 Task: Create a due date automation trigger when advanced on, on the monday of the week before a card is due add dates starting in 1 days at 11:00 AM.
Action: Mouse moved to (1061, 85)
Screenshot: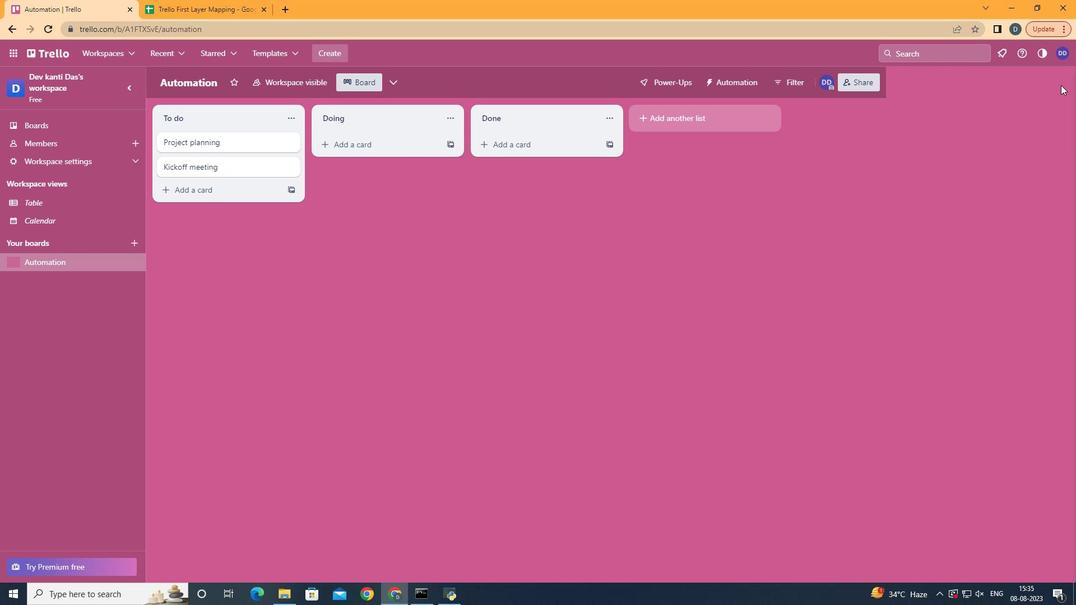 
Action: Mouse pressed left at (1061, 85)
Screenshot: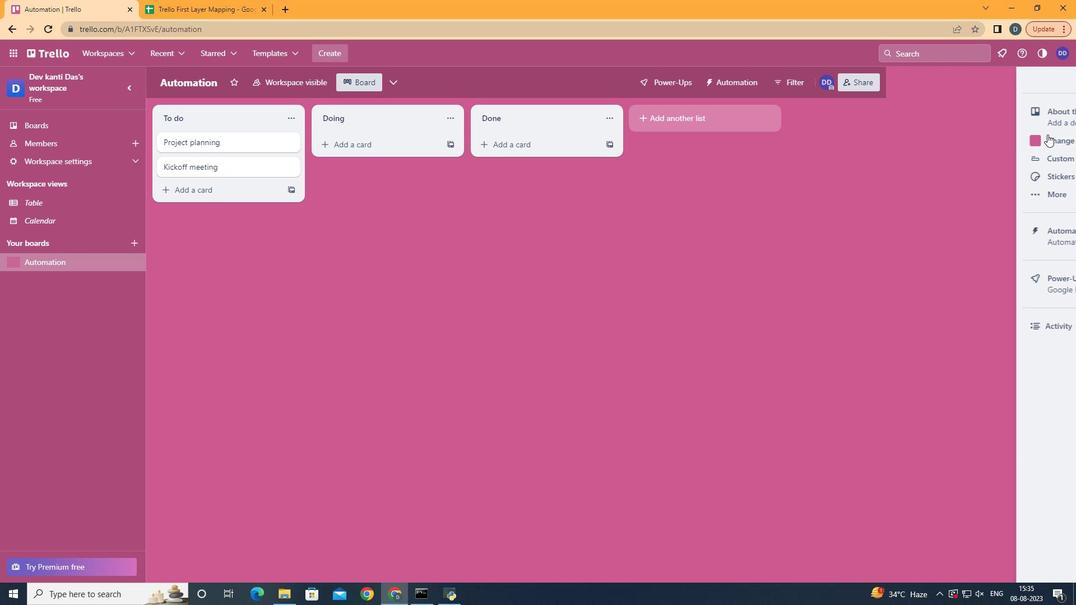 
Action: Mouse moved to (994, 235)
Screenshot: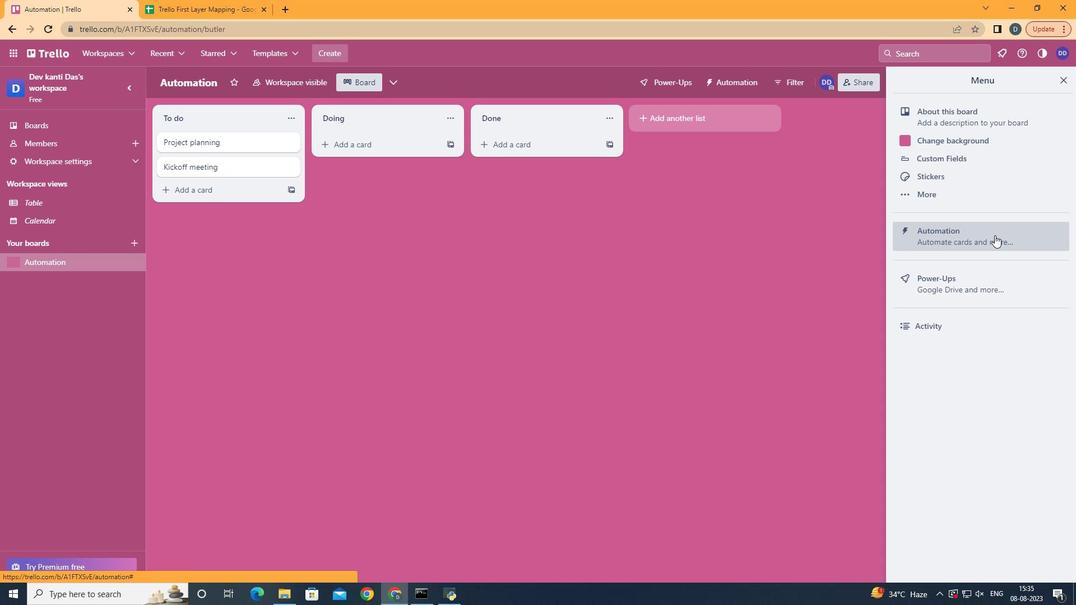 
Action: Mouse pressed left at (994, 235)
Screenshot: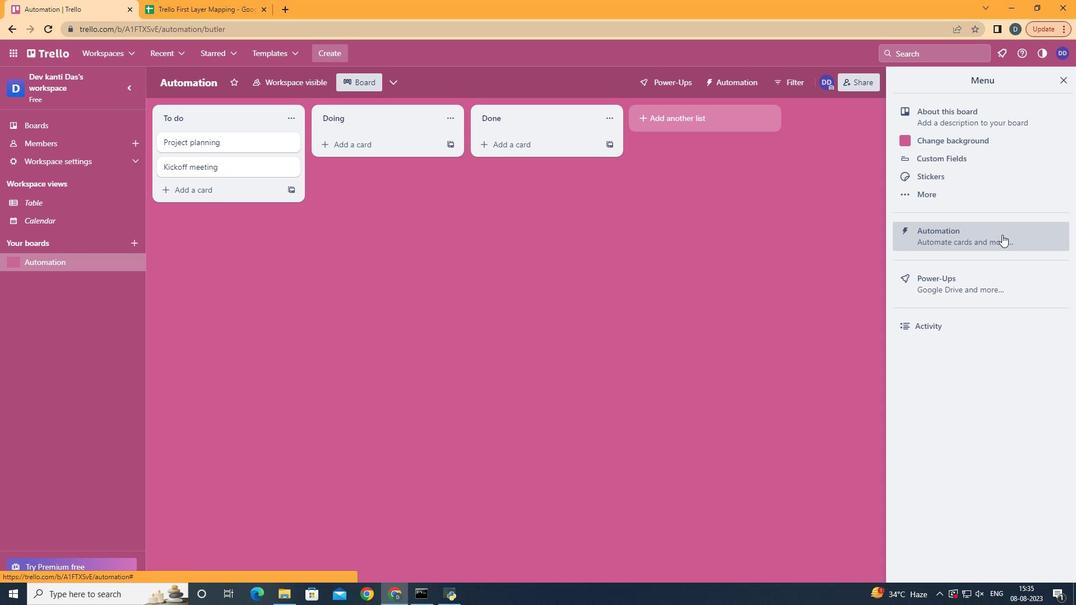 
Action: Mouse moved to (197, 223)
Screenshot: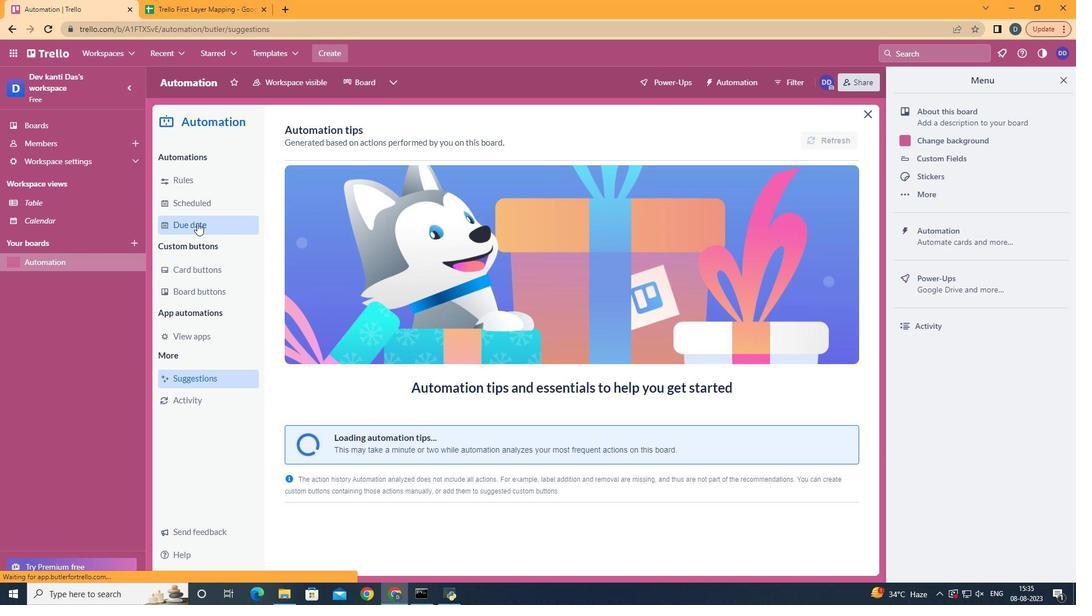 
Action: Mouse pressed left at (197, 223)
Screenshot: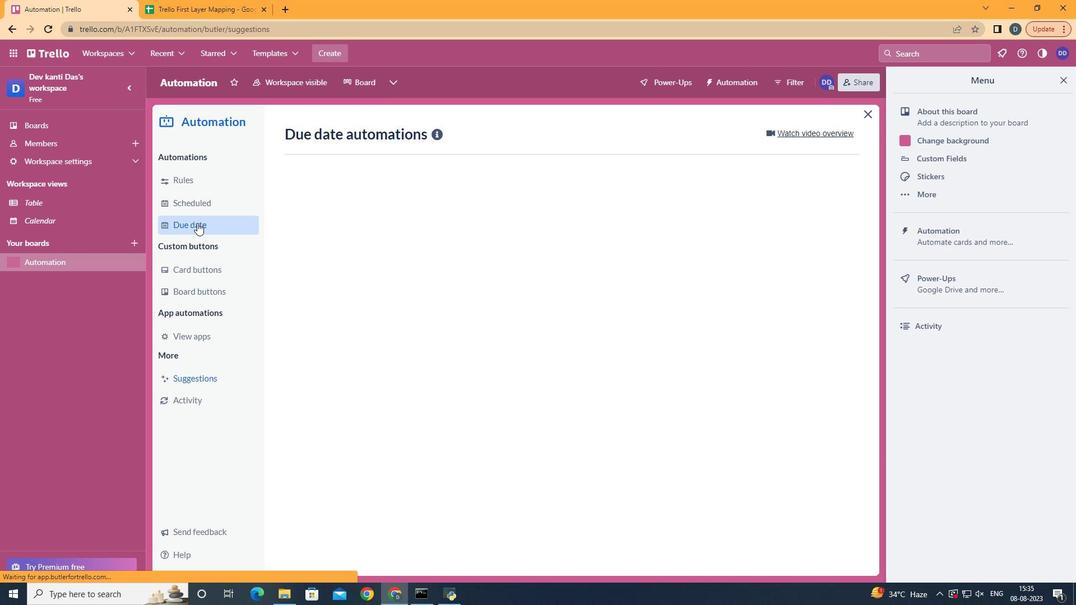 
Action: Mouse moved to (790, 138)
Screenshot: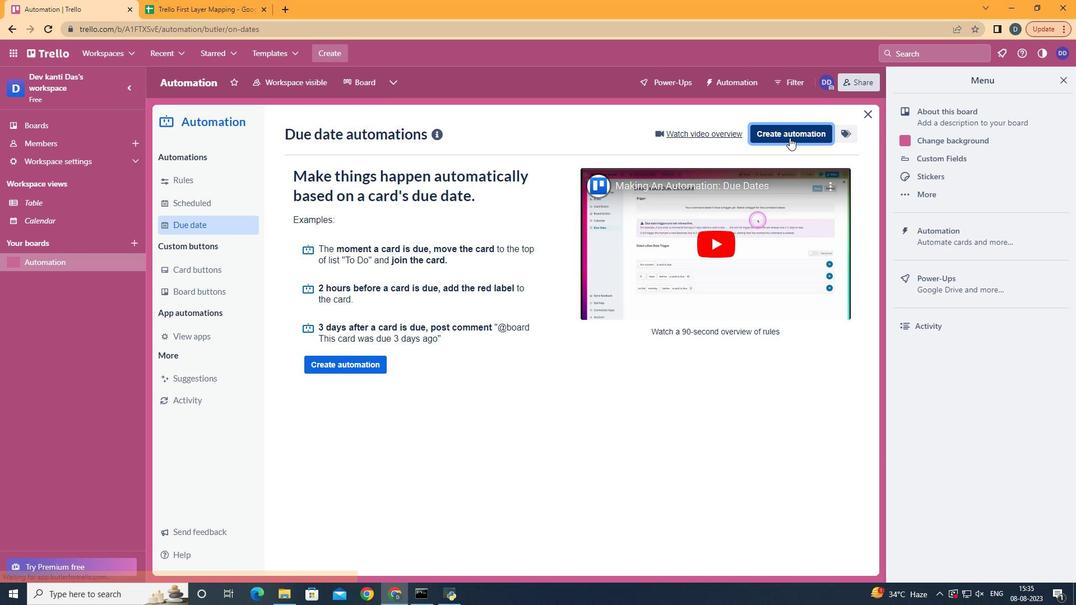 
Action: Mouse pressed left at (790, 138)
Screenshot: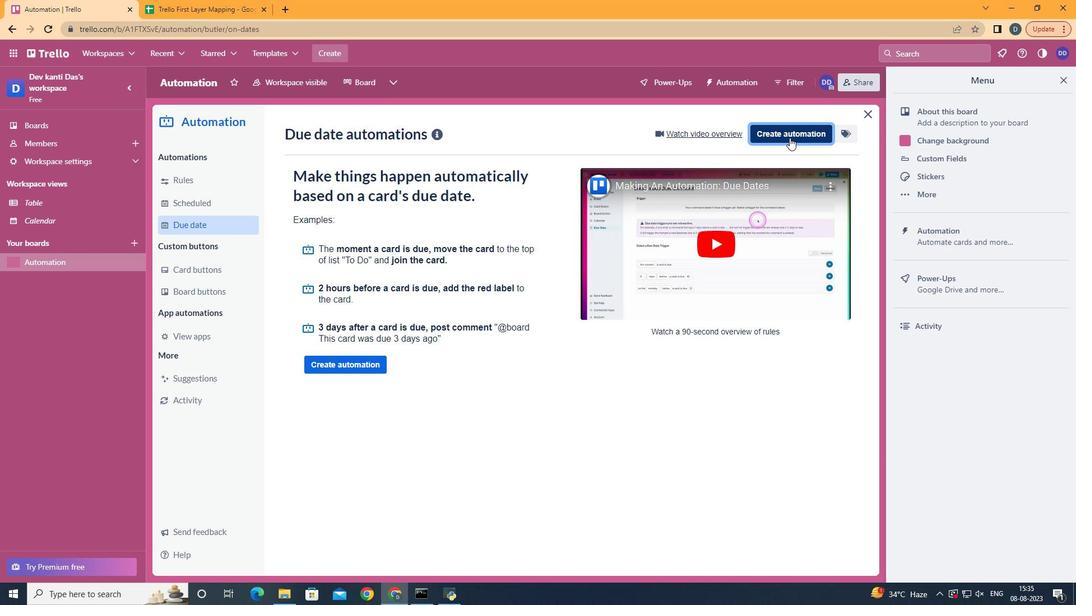 
Action: Mouse moved to (587, 247)
Screenshot: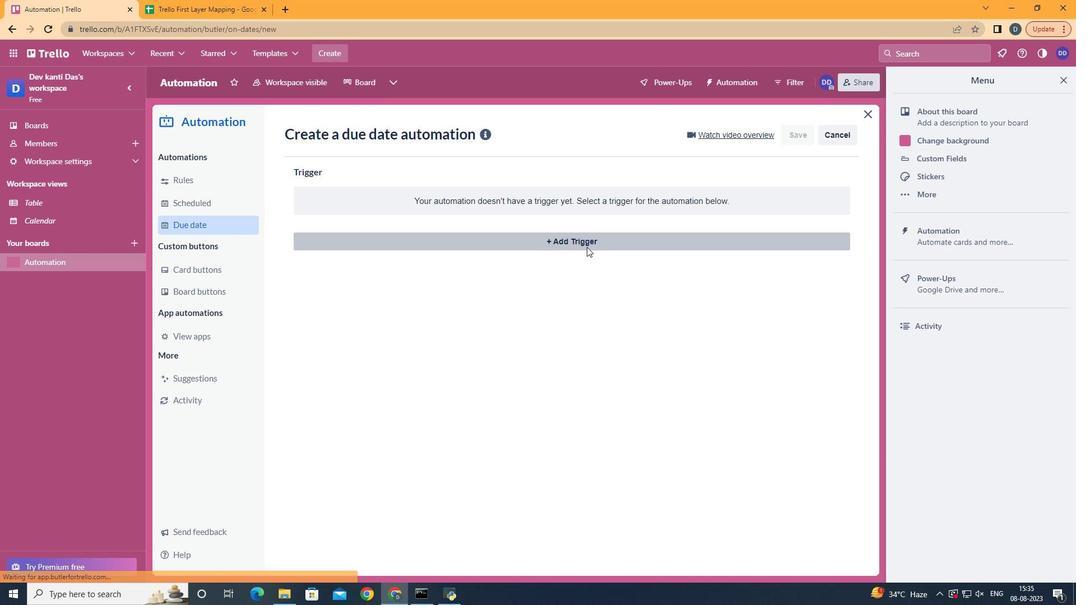 
Action: Mouse pressed left at (587, 247)
Screenshot: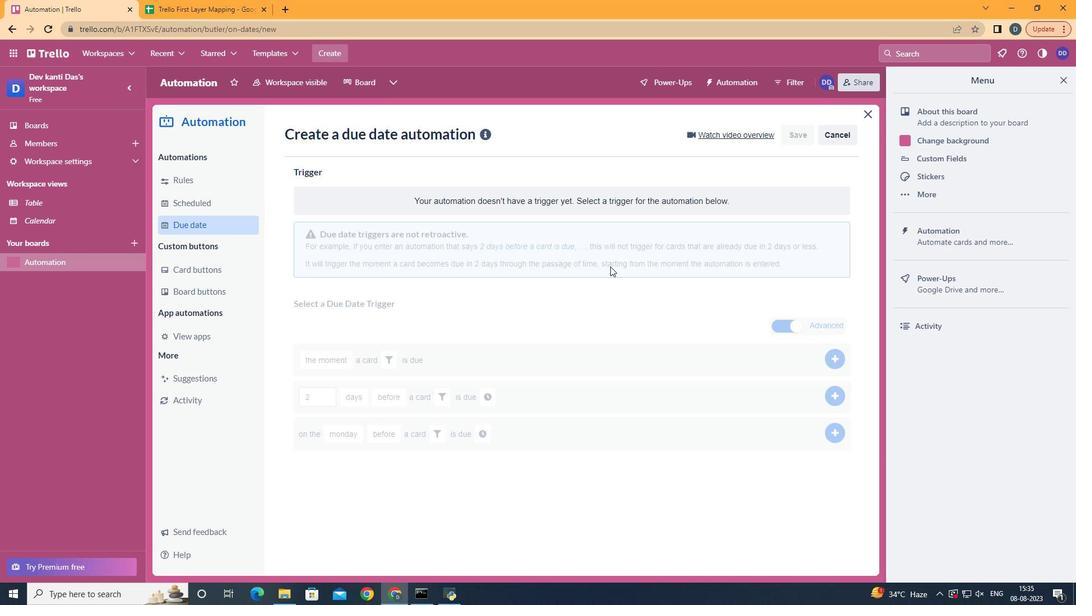 
Action: Mouse moved to (414, 534)
Screenshot: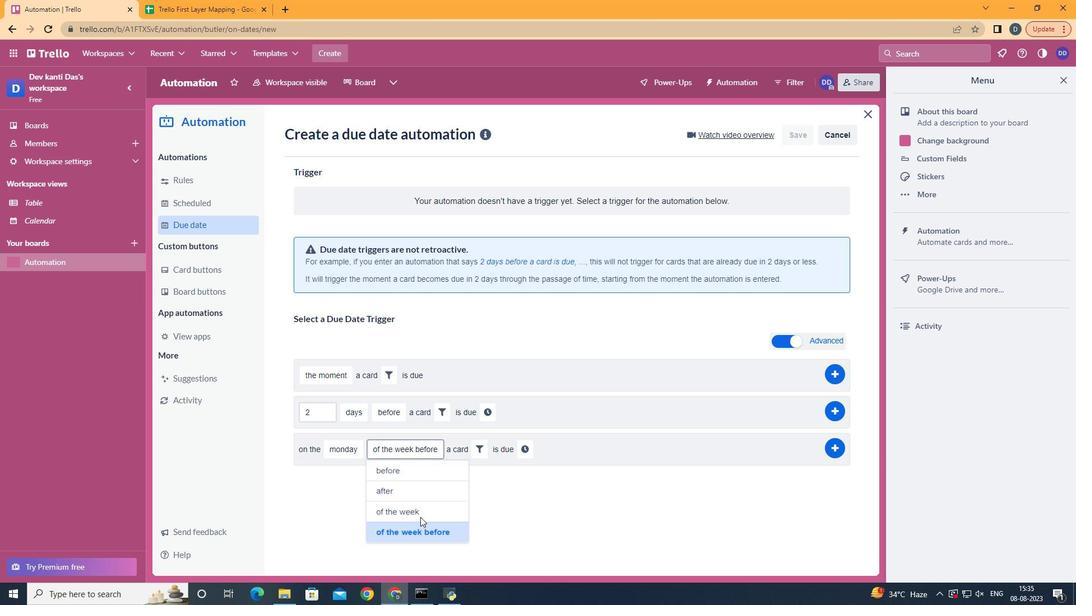 
Action: Mouse pressed left at (414, 534)
Screenshot: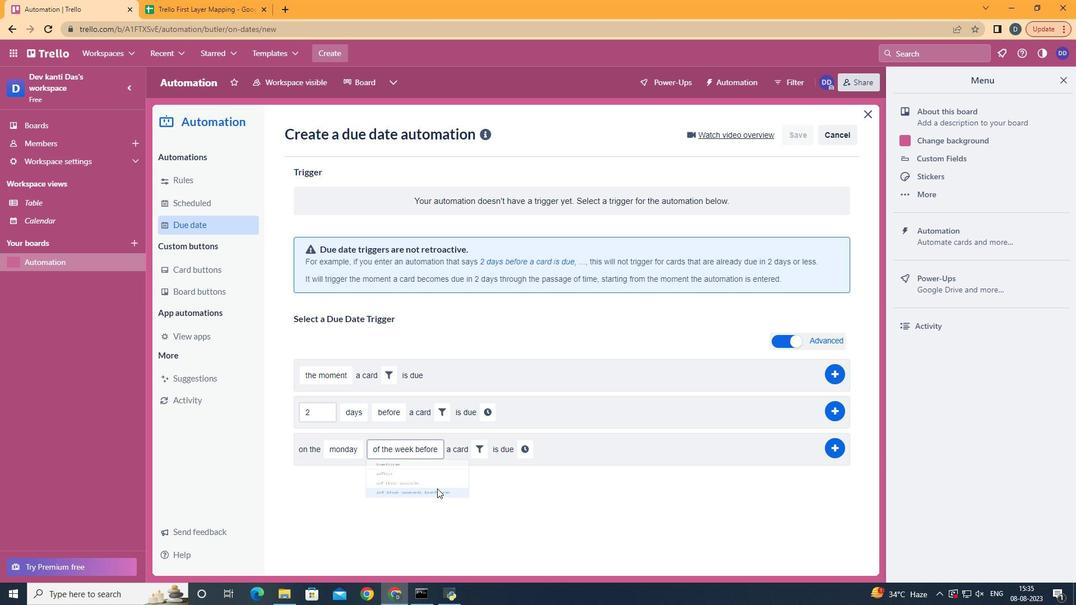 
Action: Mouse moved to (480, 455)
Screenshot: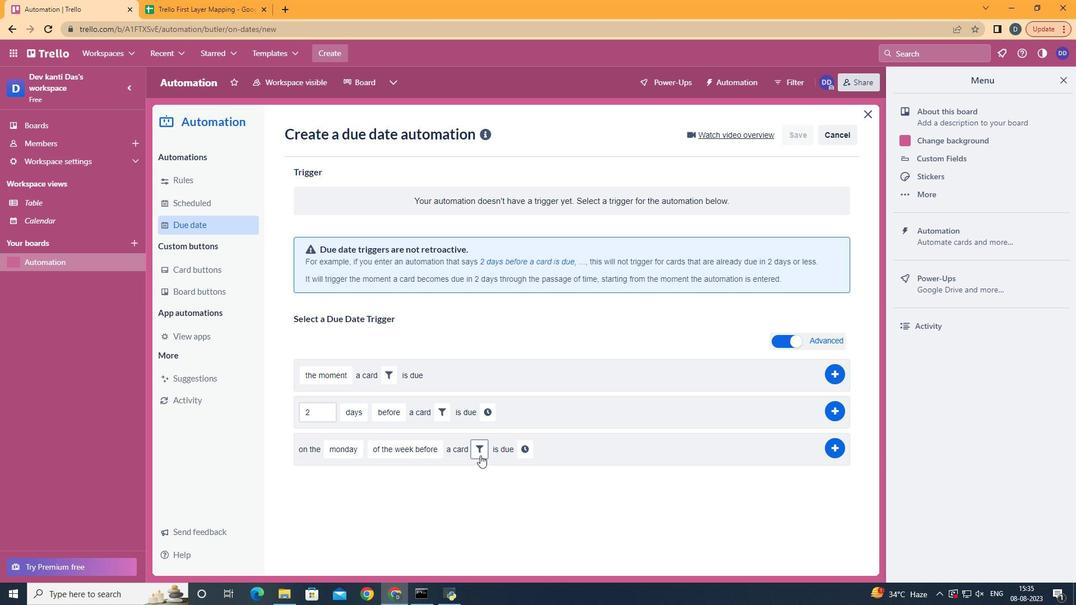 
Action: Mouse pressed left at (480, 455)
Screenshot: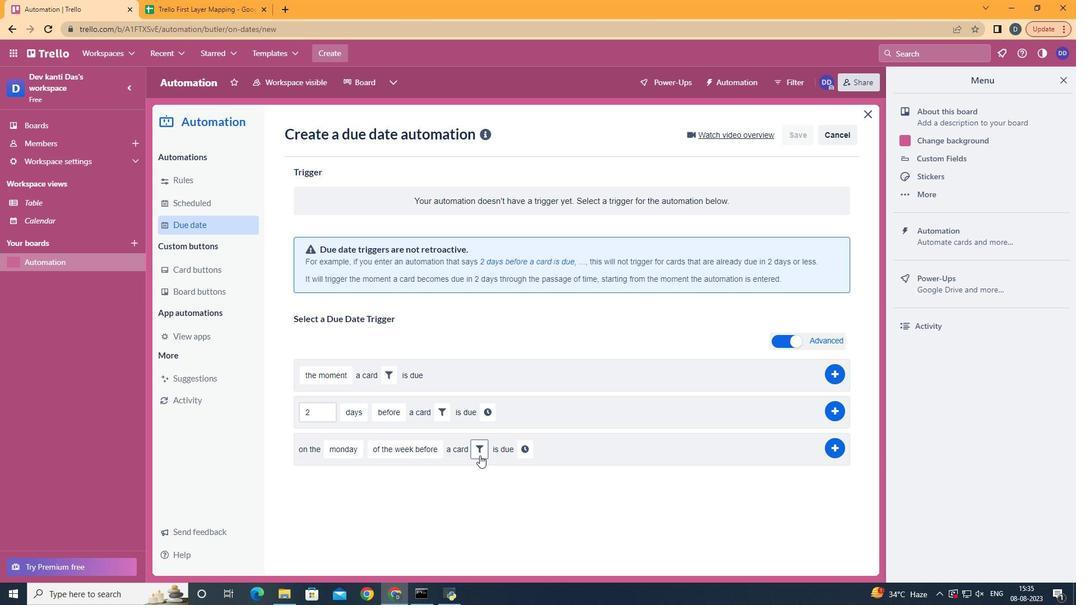 
Action: Mouse moved to (529, 489)
Screenshot: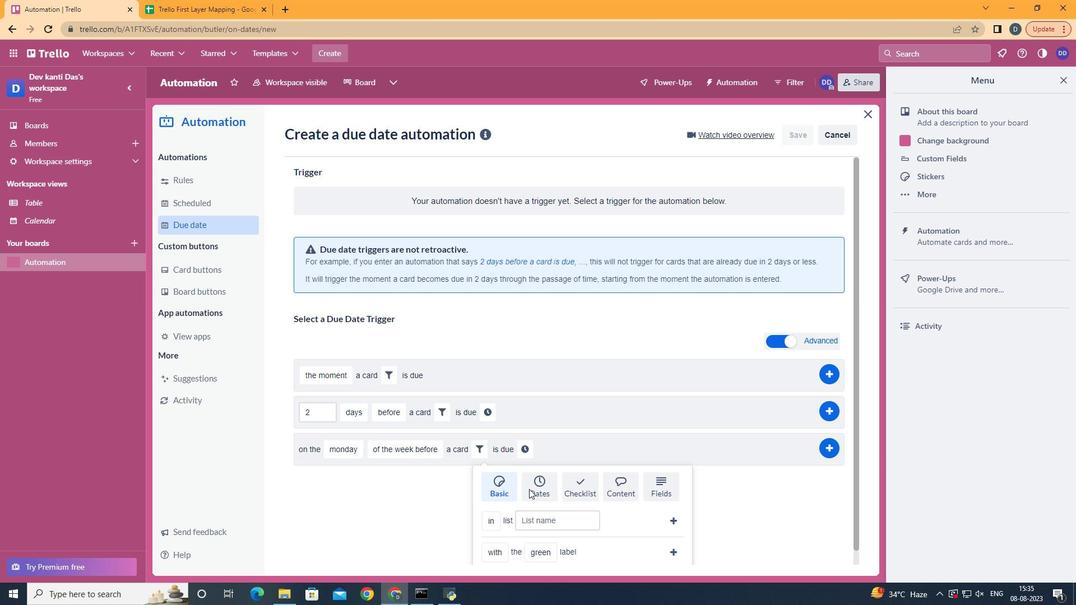 
Action: Mouse pressed left at (529, 489)
Screenshot: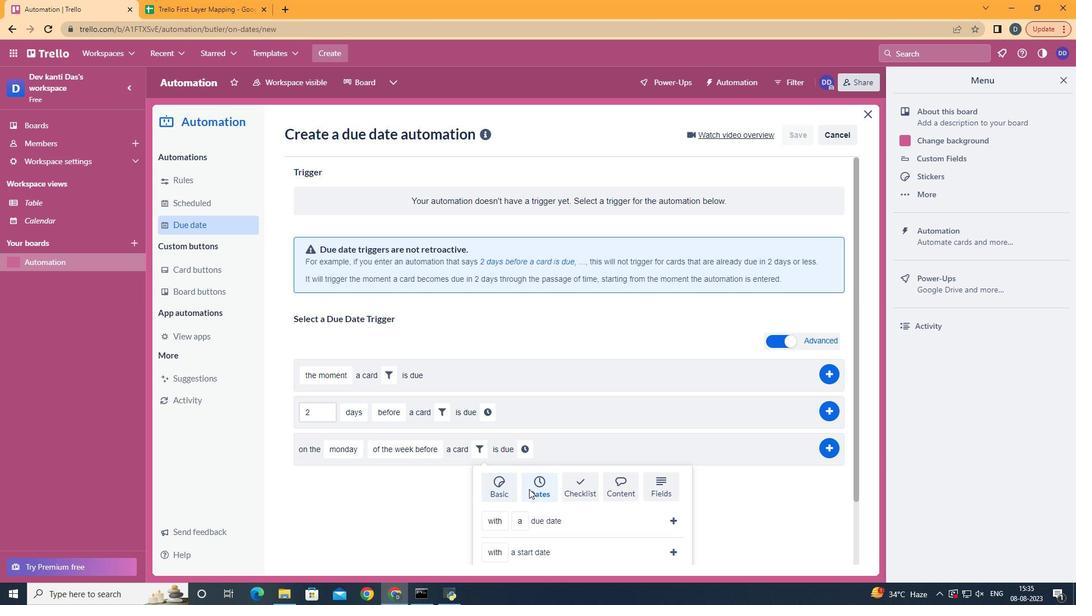 
Action: Mouse scrolled (529, 488) with delta (0, 0)
Screenshot: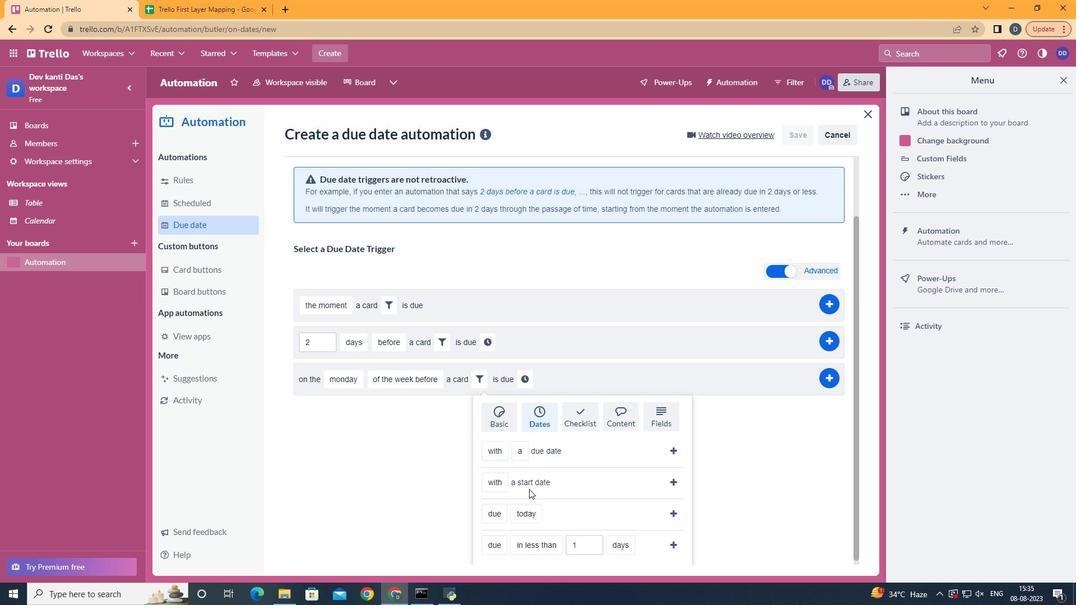 
Action: Mouse scrolled (529, 488) with delta (0, 0)
Screenshot: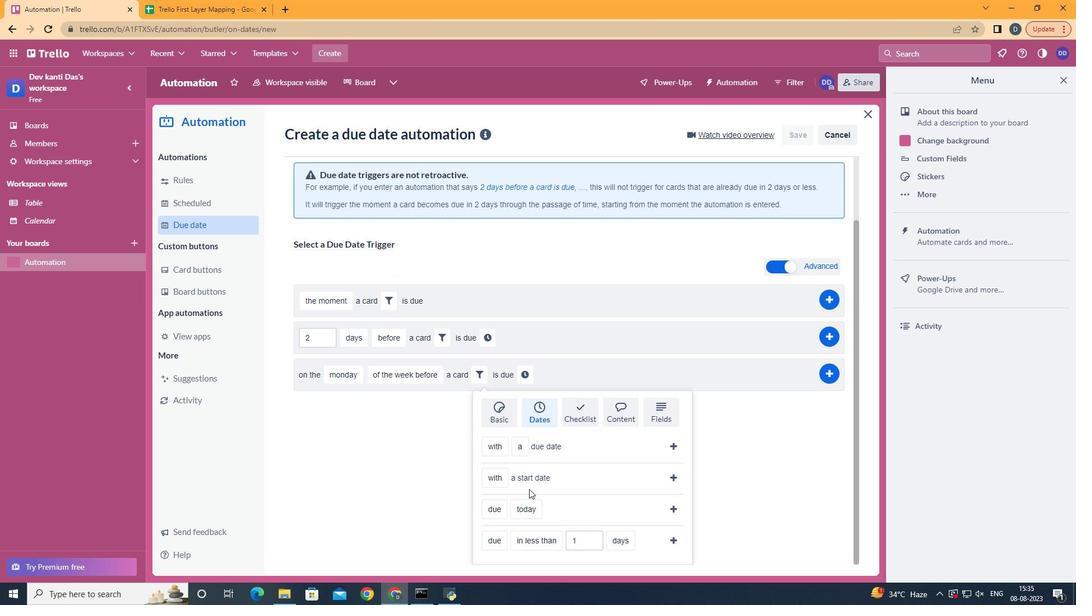 
Action: Mouse scrolled (529, 488) with delta (0, 0)
Screenshot: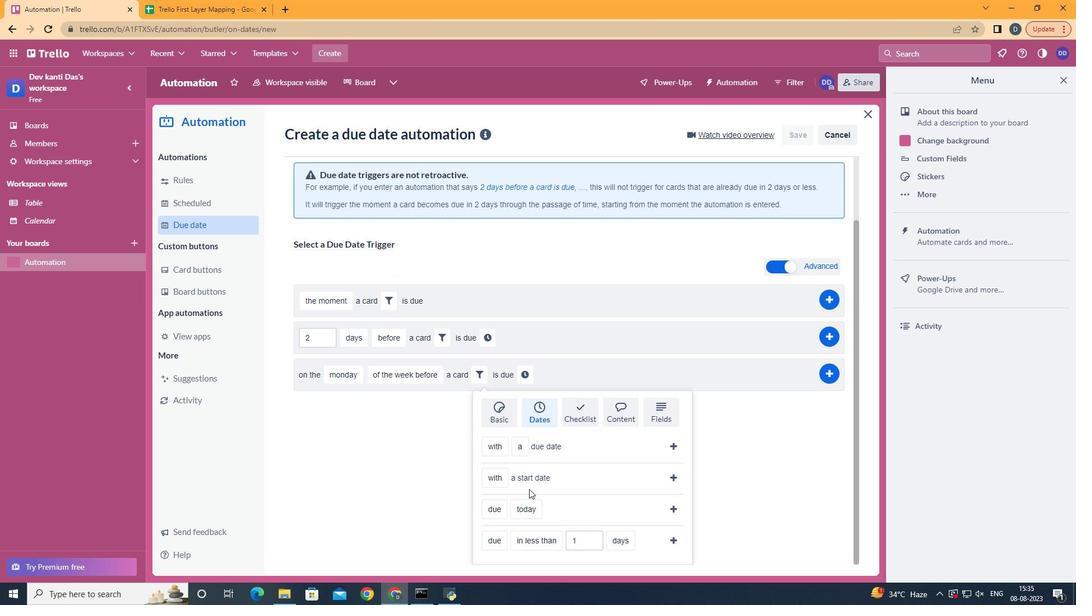 
Action: Mouse scrolled (529, 488) with delta (0, 0)
Screenshot: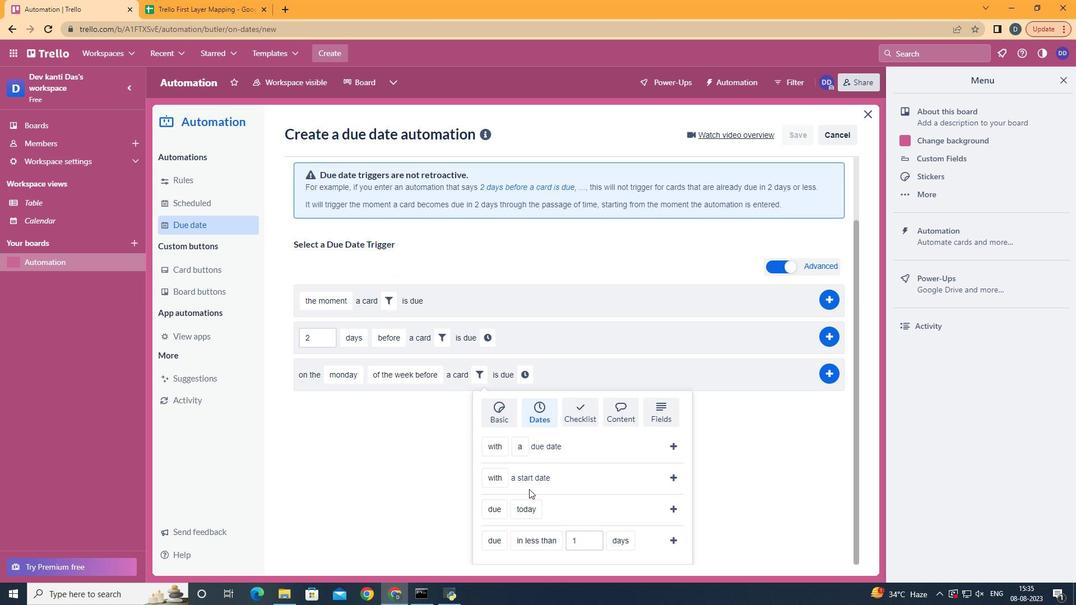 
Action: Mouse moved to (505, 524)
Screenshot: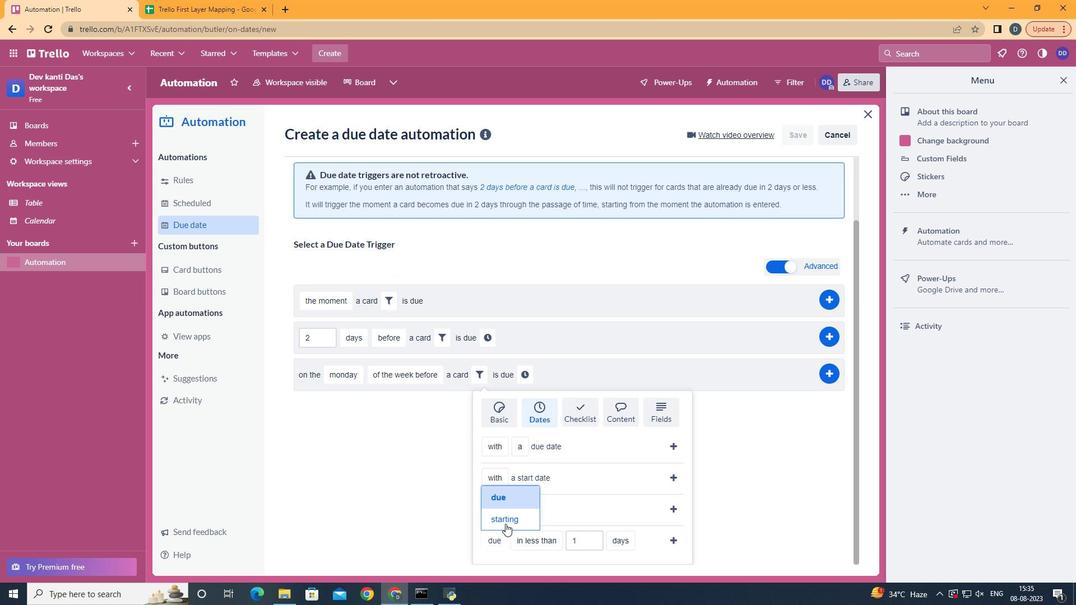 
Action: Mouse pressed left at (505, 524)
Screenshot: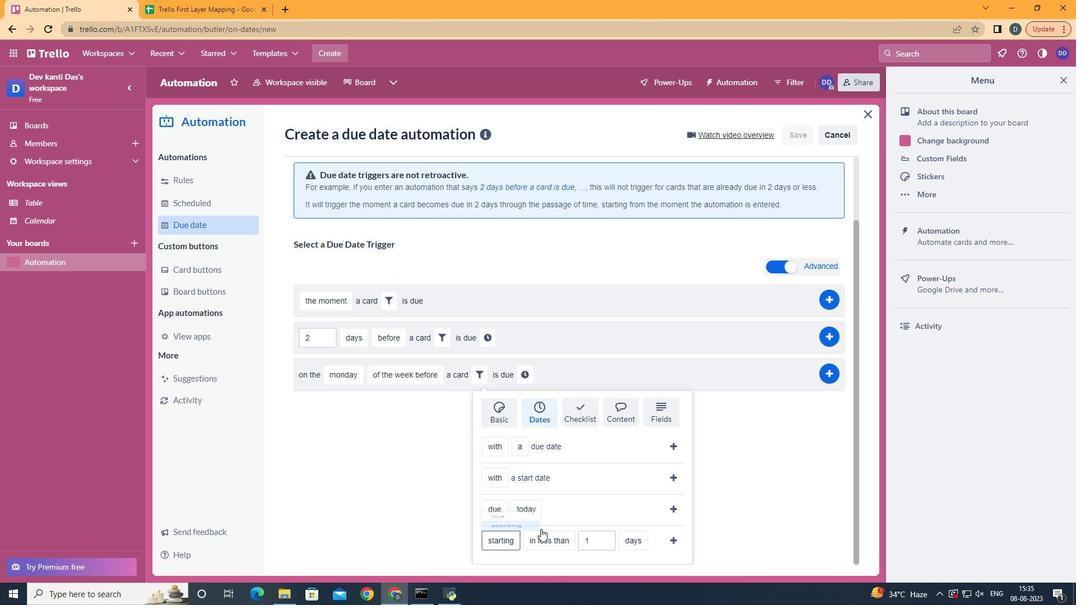 
Action: Mouse moved to (562, 495)
Screenshot: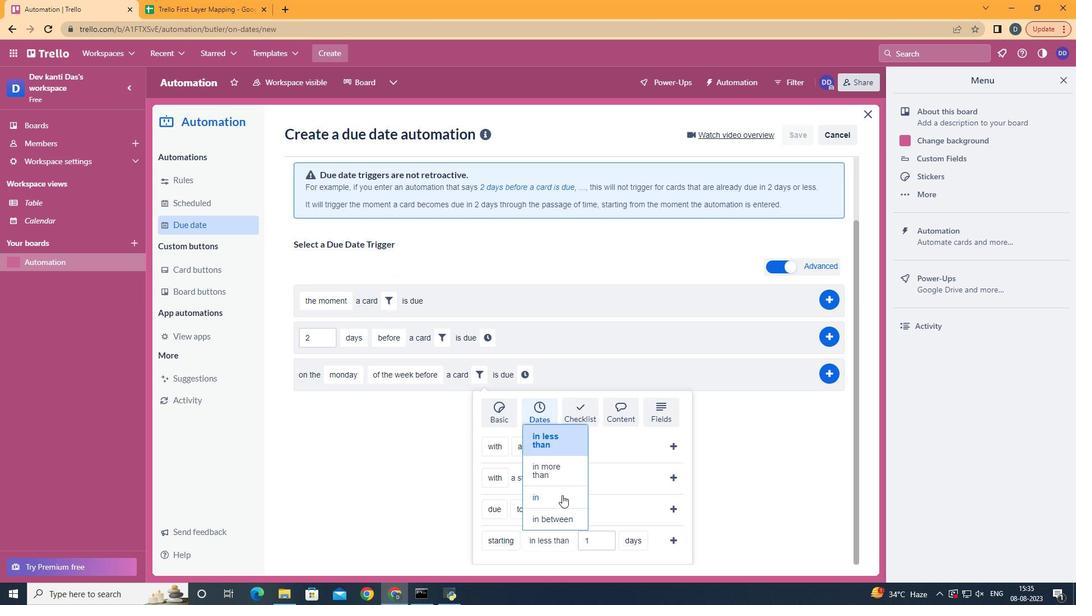 
Action: Mouse pressed left at (562, 495)
Screenshot: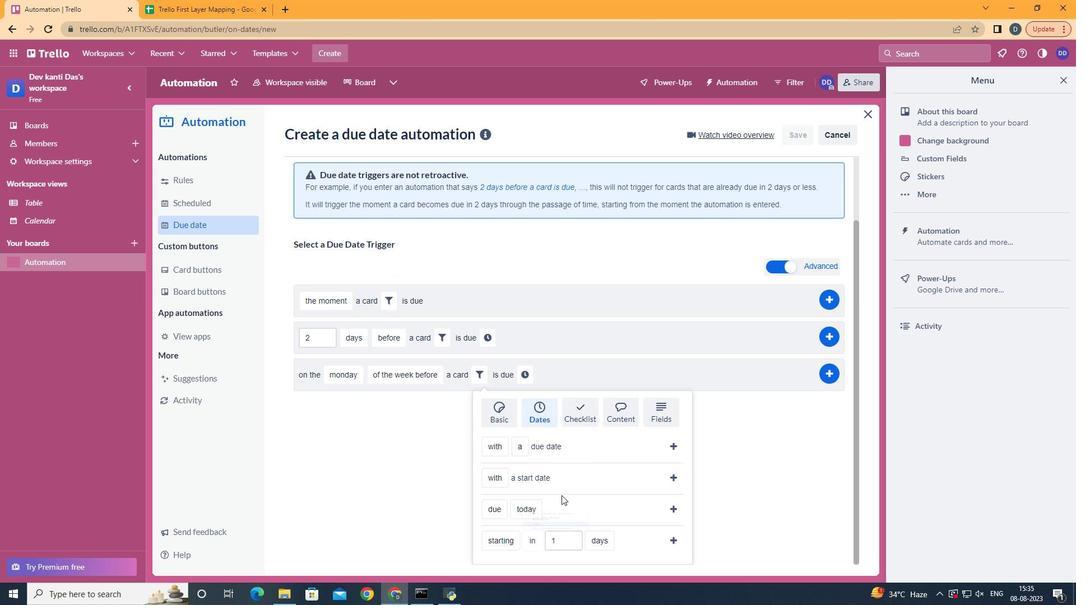 
Action: Mouse moved to (610, 495)
Screenshot: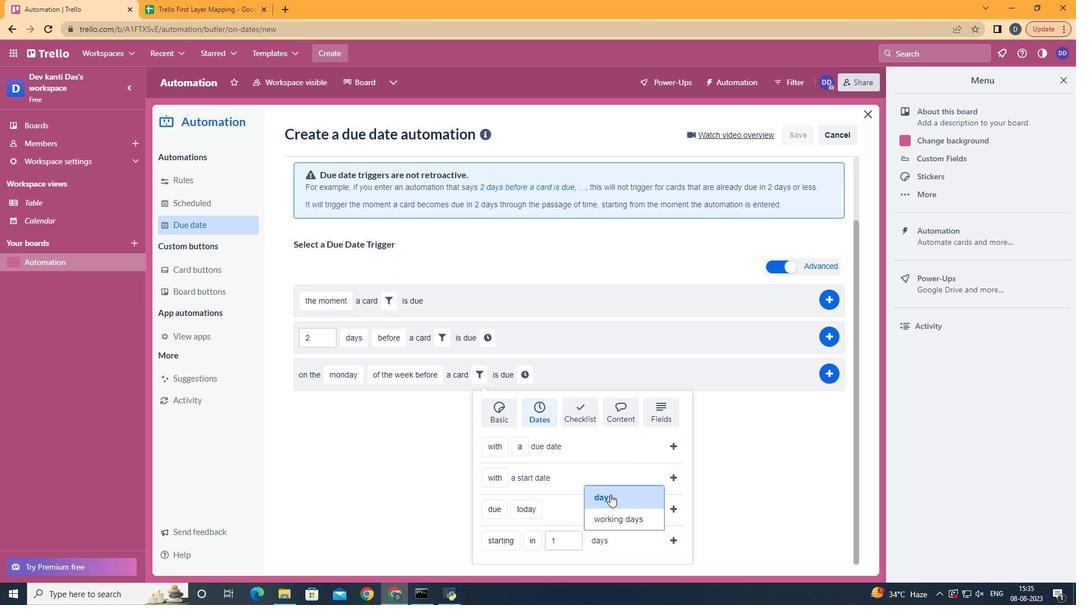 
Action: Mouse pressed left at (610, 495)
Screenshot: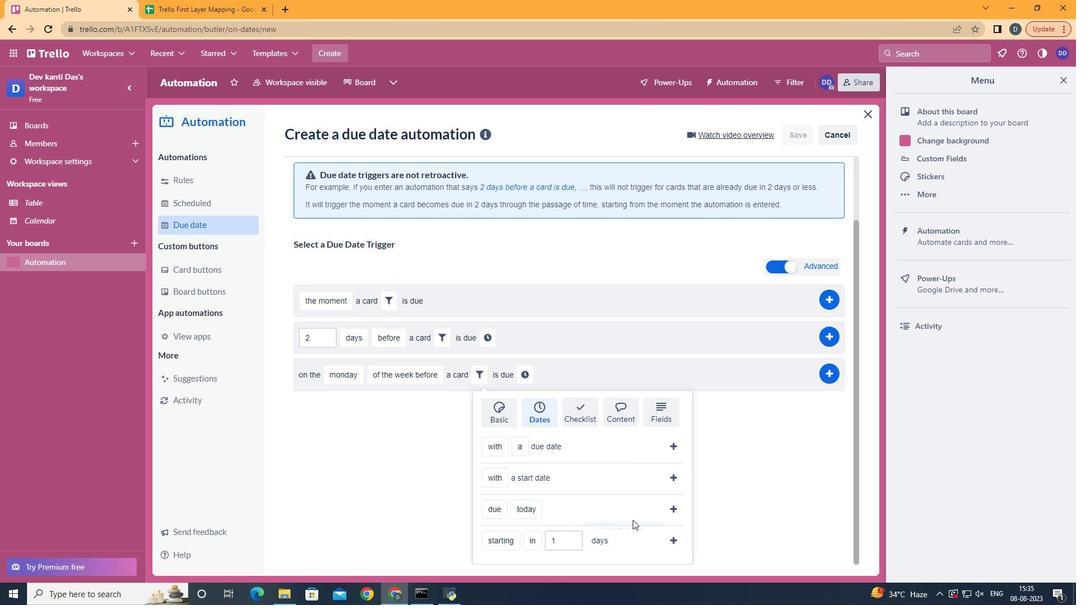 
Action: Mouse moved to (662, 538)
Screenshot: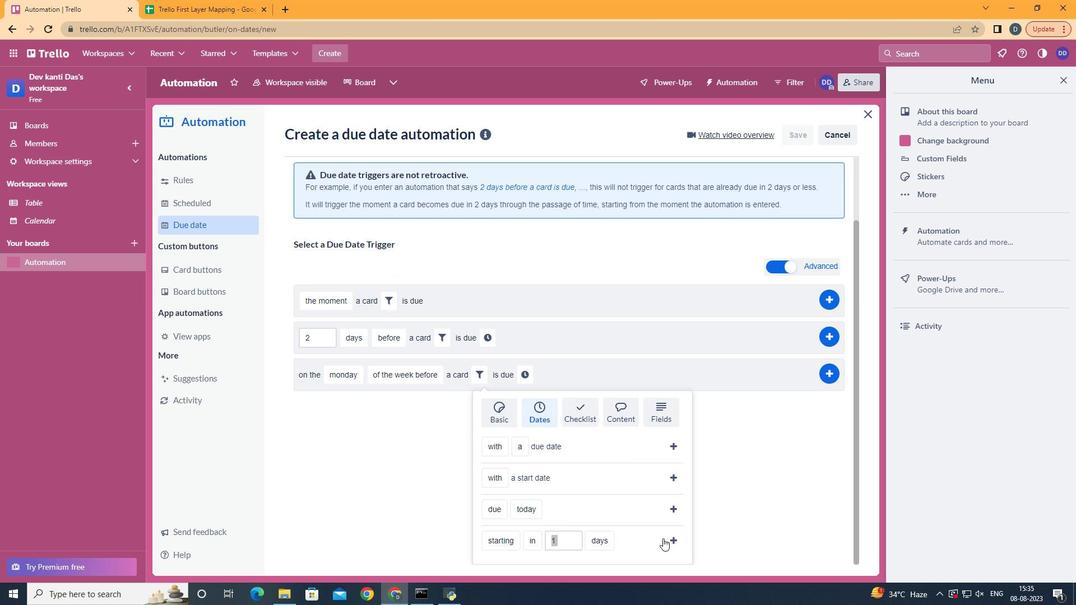 
Action: Mouse pressed left at (662, 538)
Screenshot: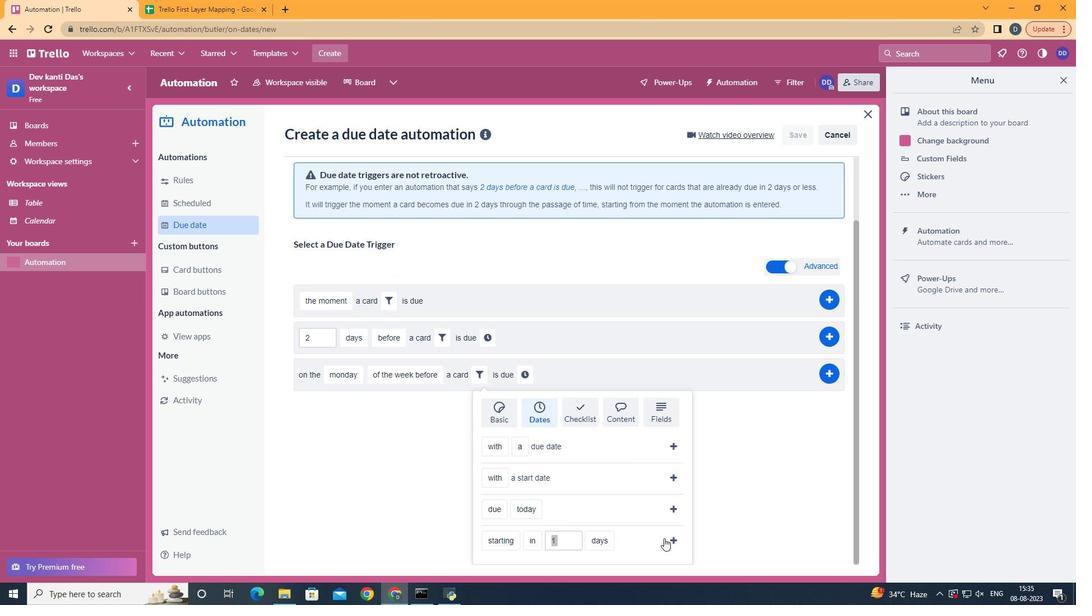 
Action: Mouse moved to (670, 538)
Screenshot: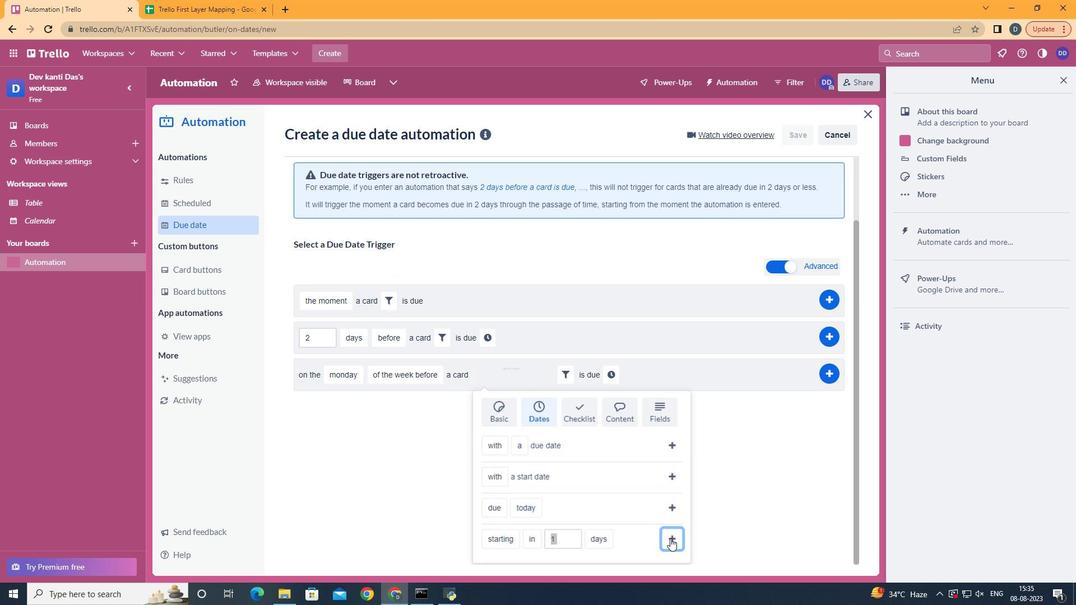 
Action: Mouse pressed left at (670, 538)
Screenshot: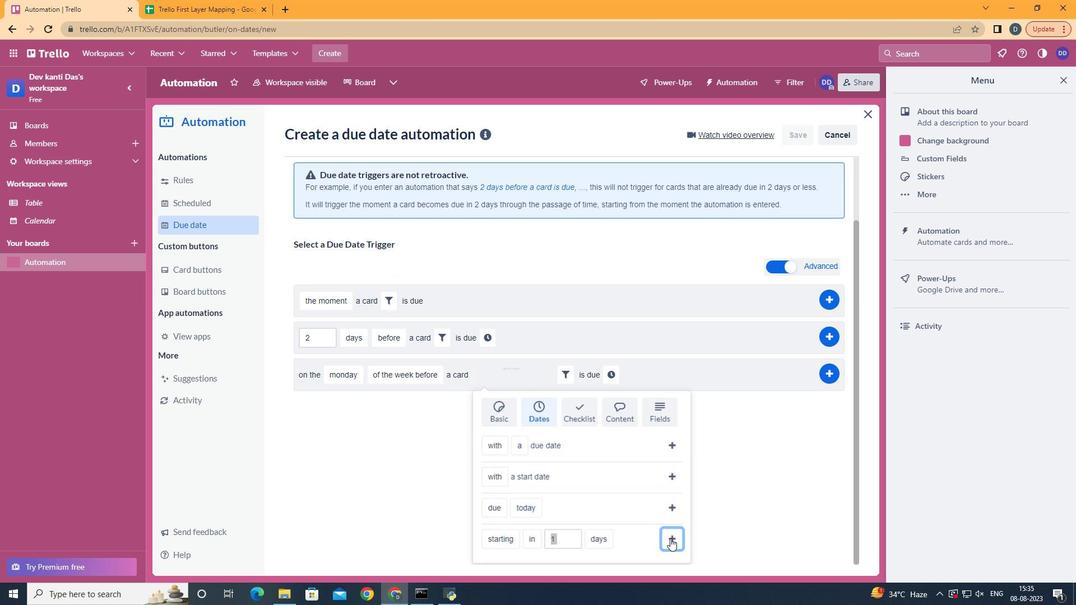 
Action: Mouse moved to (608, 458)
Screenshot: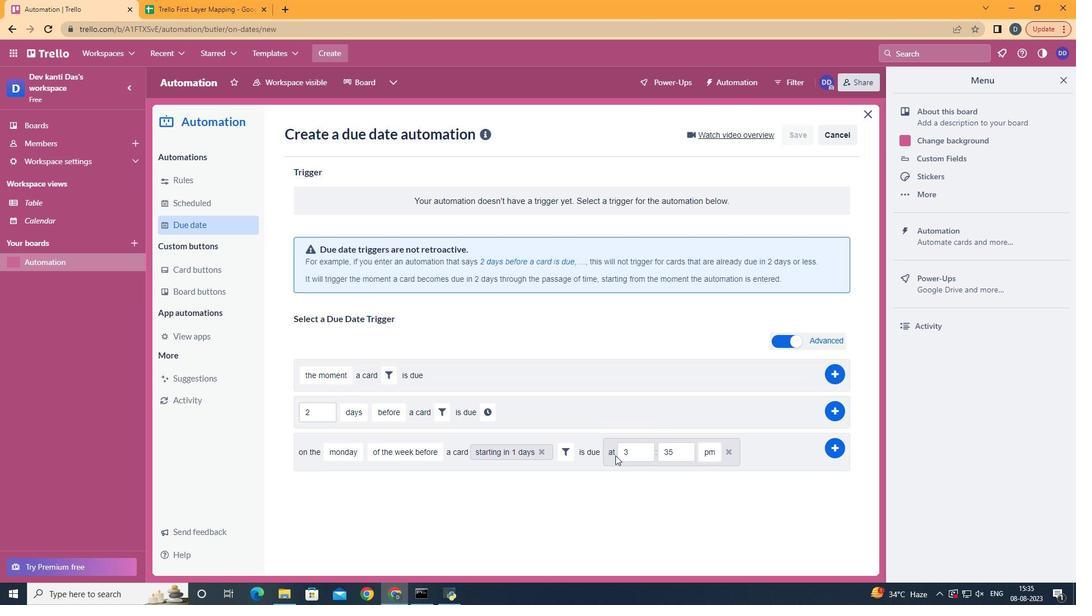 
Action: Mouse pressed left at (608, 458)
Screenshot: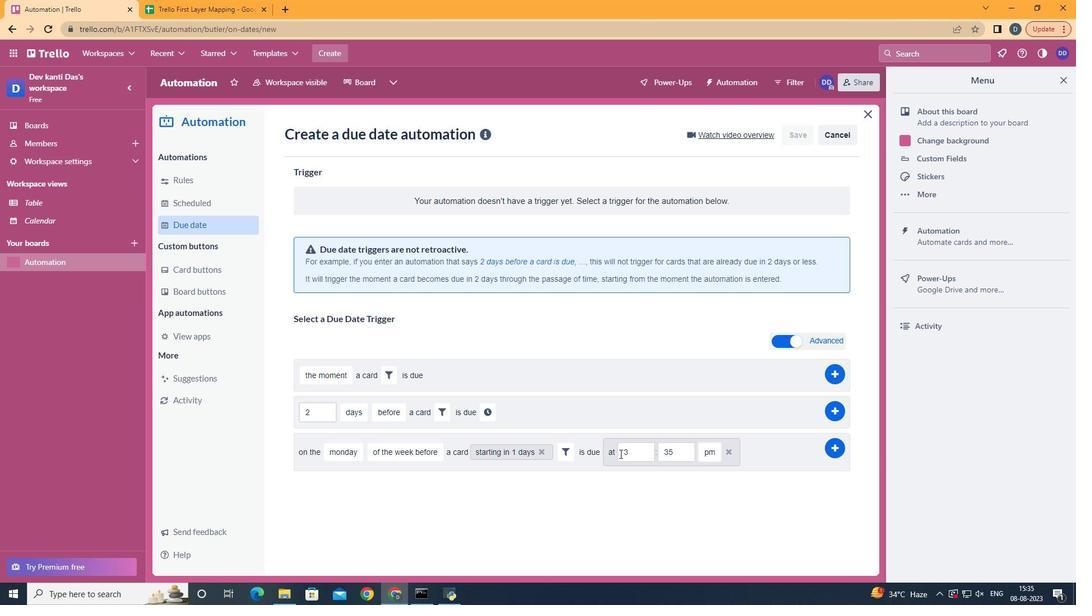 
Action: Mouse moved to (628, 452)
Screenshot: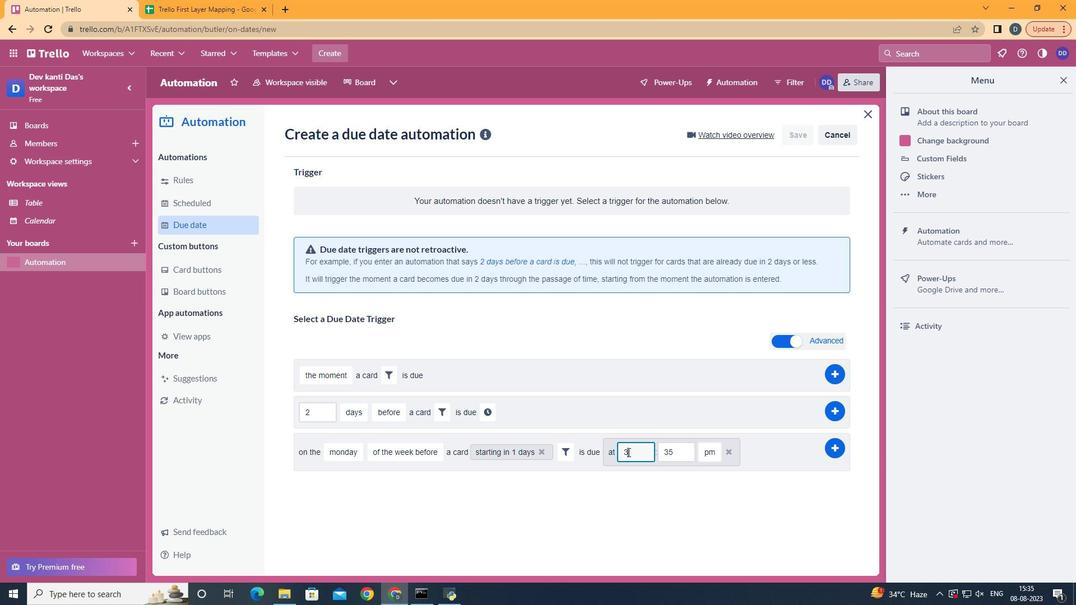
Action: Mouse pressed left at (628, 452)
Screenshot: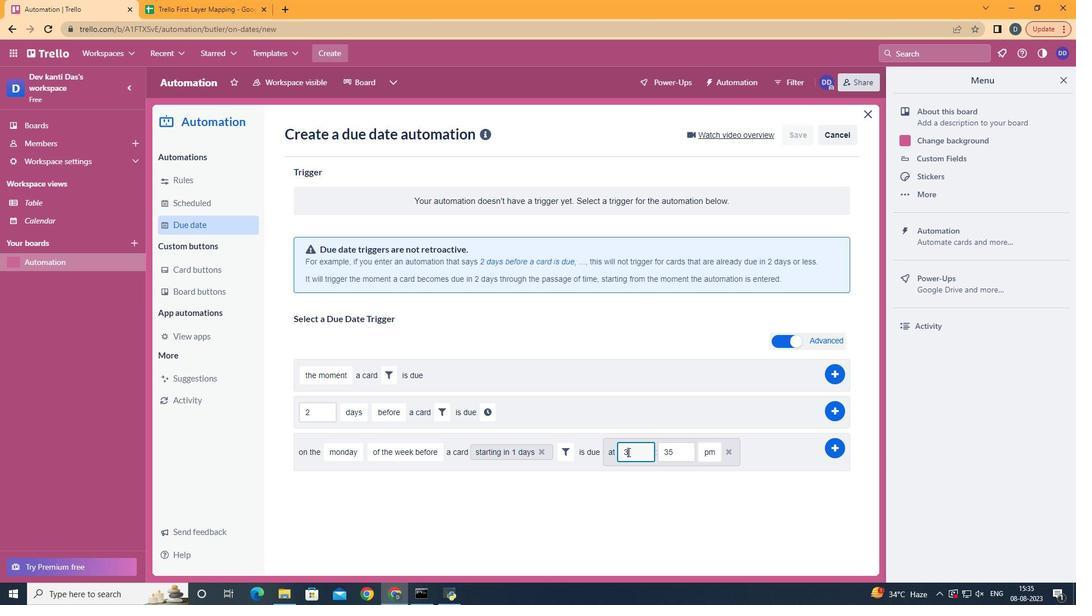 
Action: Mouse moved to (629, 452)
Screenshot: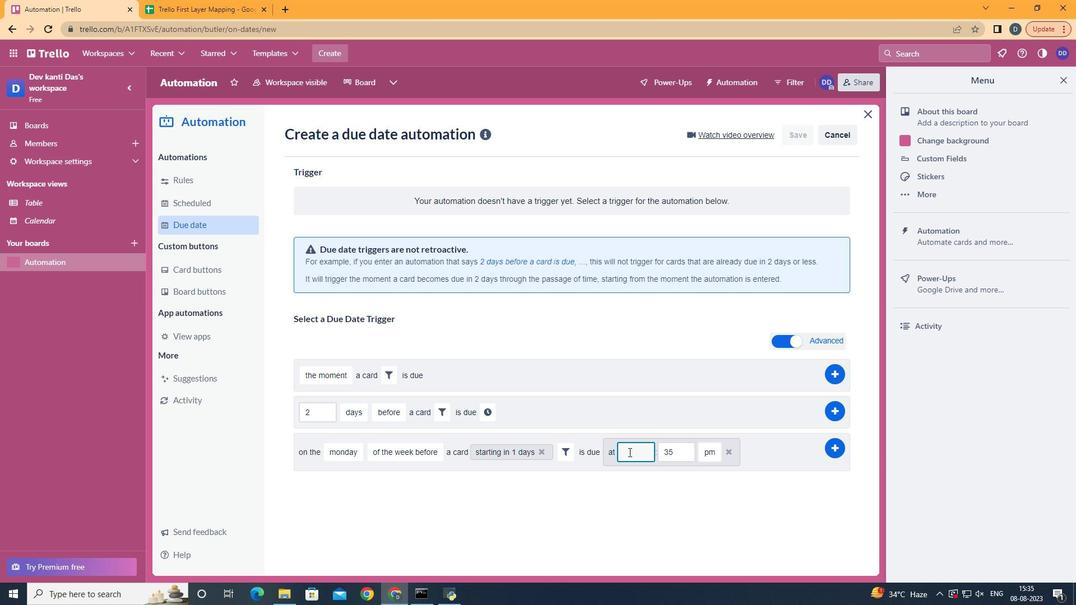 
Action: Key pressed <Key.backspace>11
Screenshot: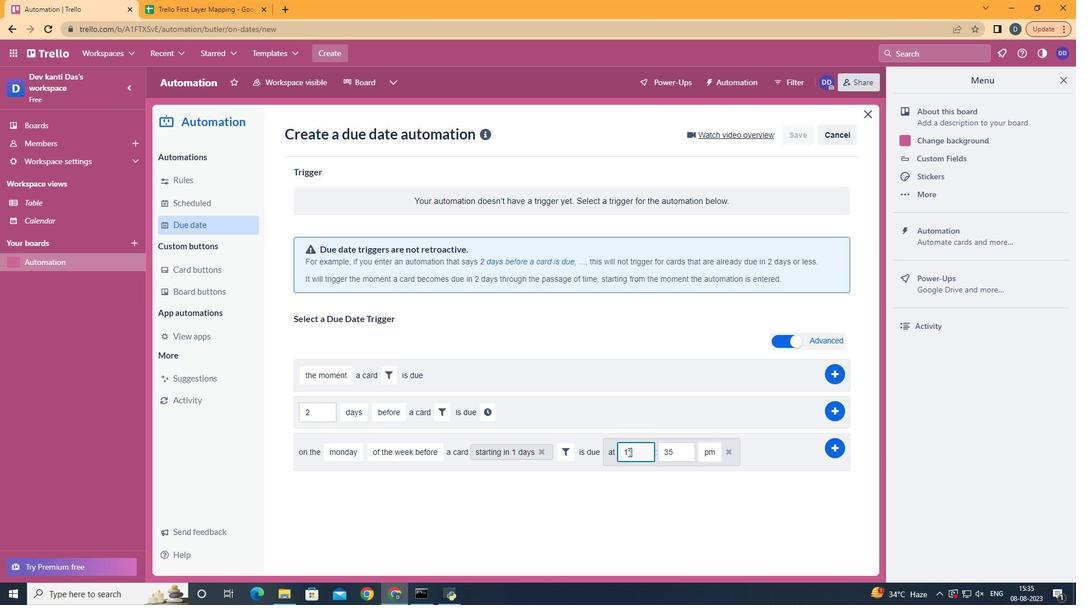 
Action: Mouse moved to (677, 453)
Screenshot: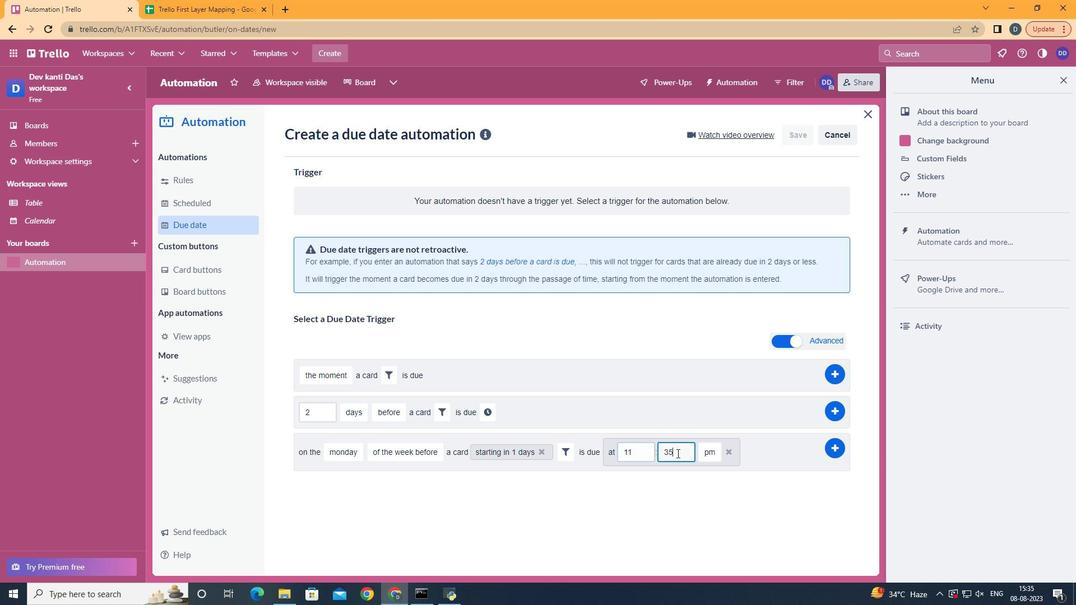 
Action: Mouse pressed left at (677, 453)
Screenshot: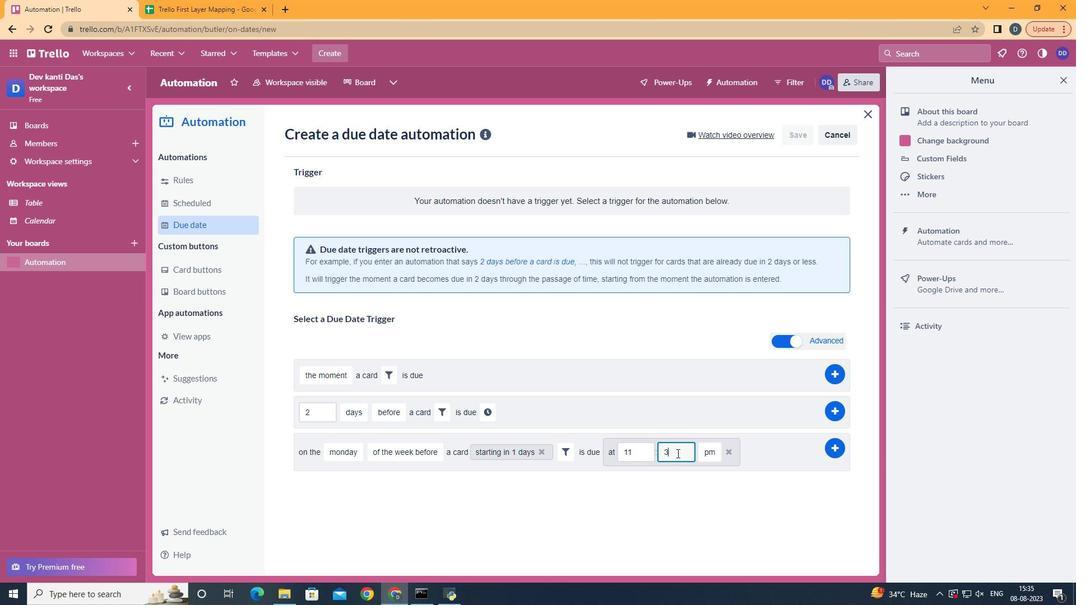 
Action: Key pressed <Key.backspace><Key.backspace>00
Screenshot: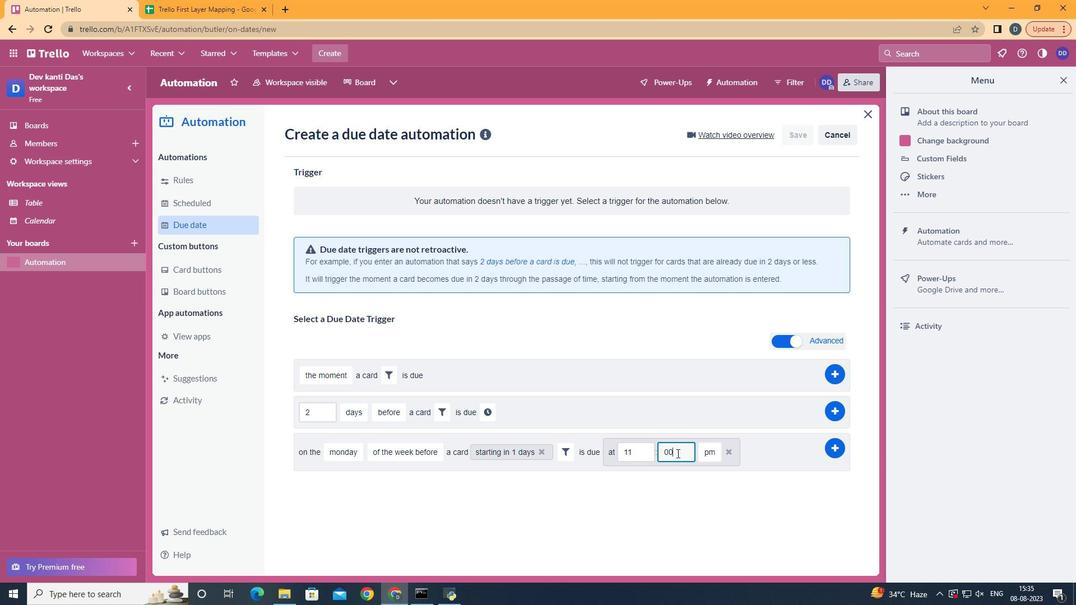 
Action: Mouse moved to (711, 475)
Screenshot: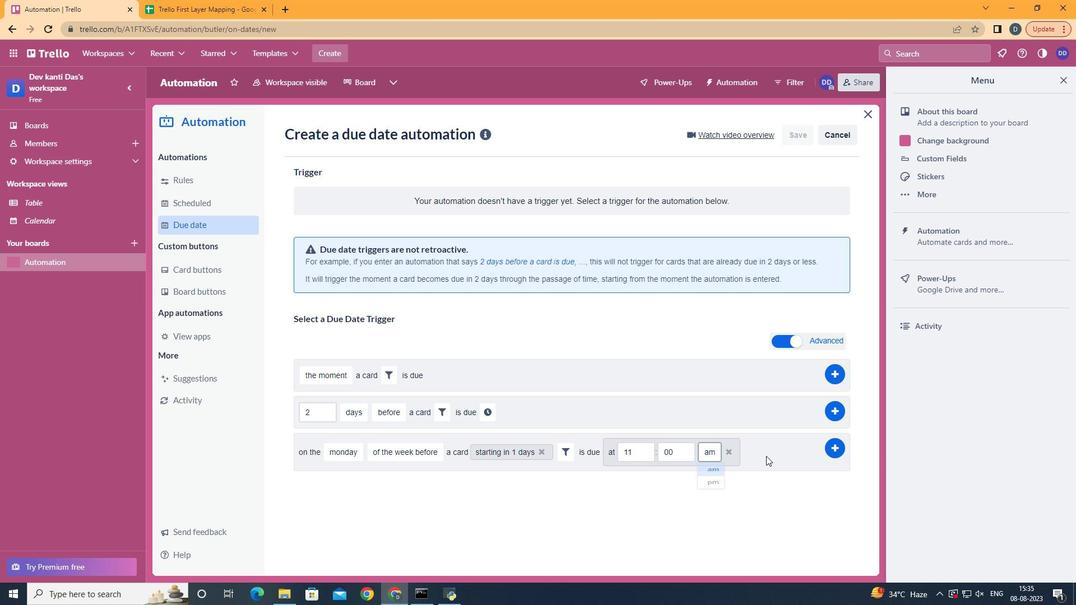 
Action: Mouse pressed left at (711, 475)
Screenshot: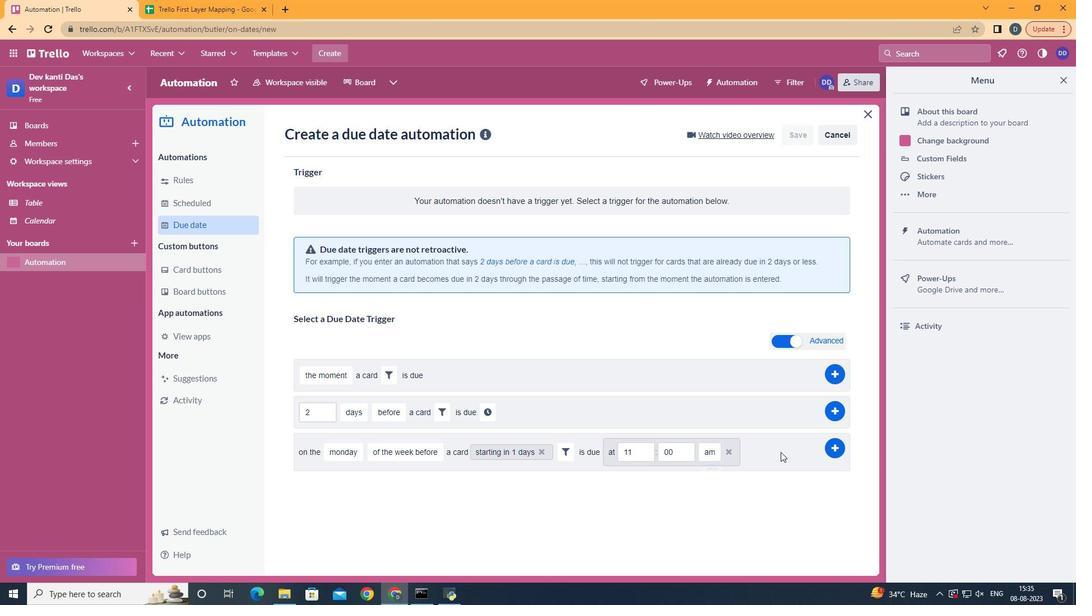 
Action: Mouse moved to (826, 446)
Screenshot: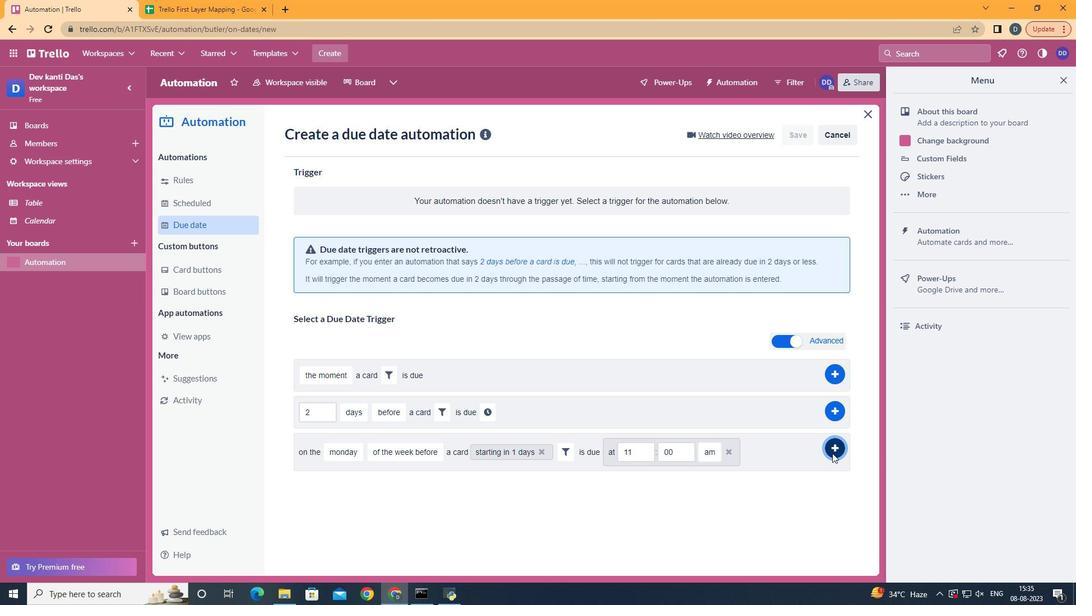 
Action: Mouse pressed left at (826, 446)
Screenshot: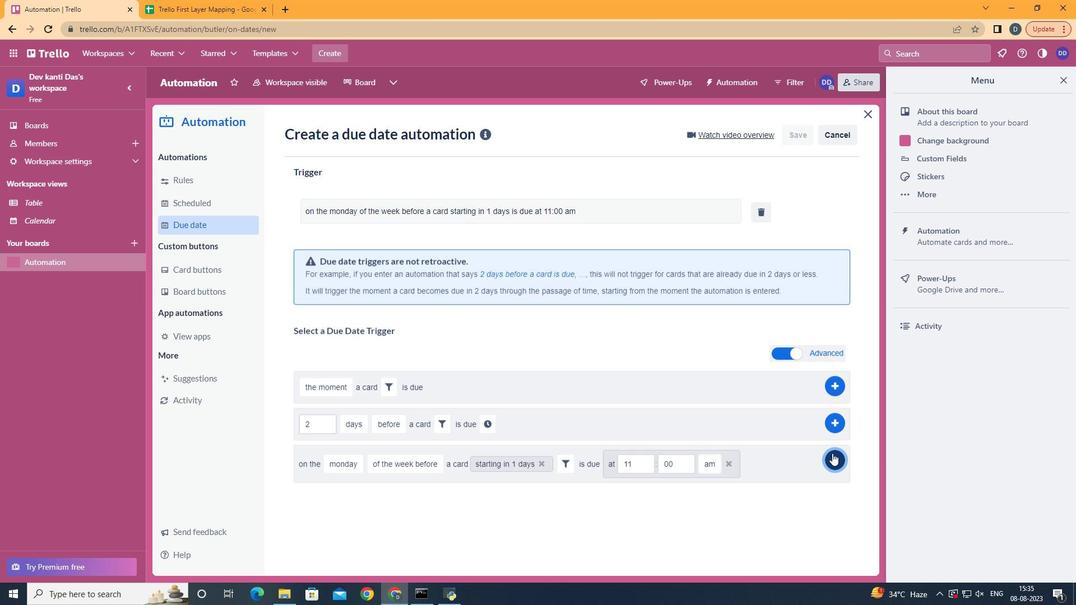 
Action: Mouse moved to (827, 223)
Screenshot: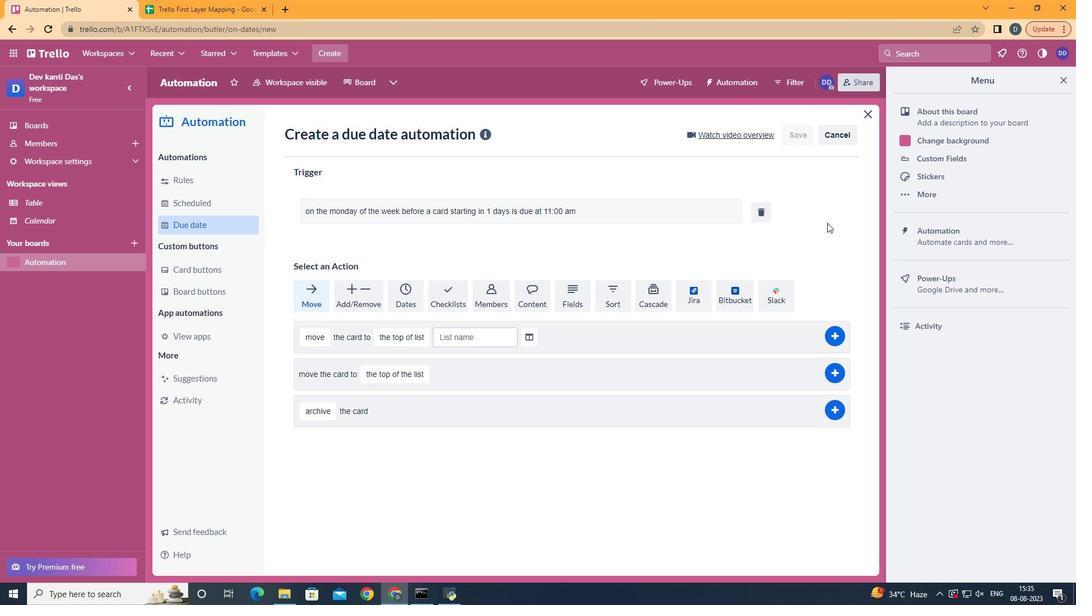 
